Task: Change the scale to 100.
Action: Mouse pressed left at (533, 315)
Screenshot: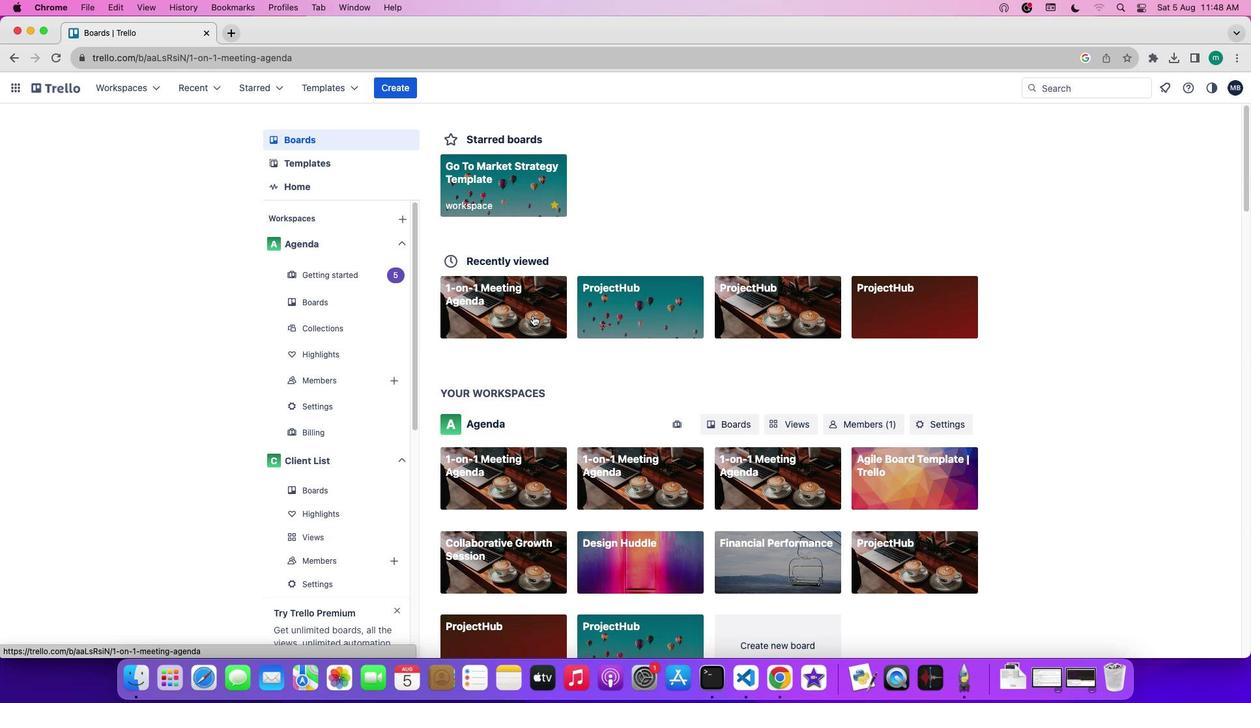 
Action: Mouse moved to (1070, 269)
Screenshot: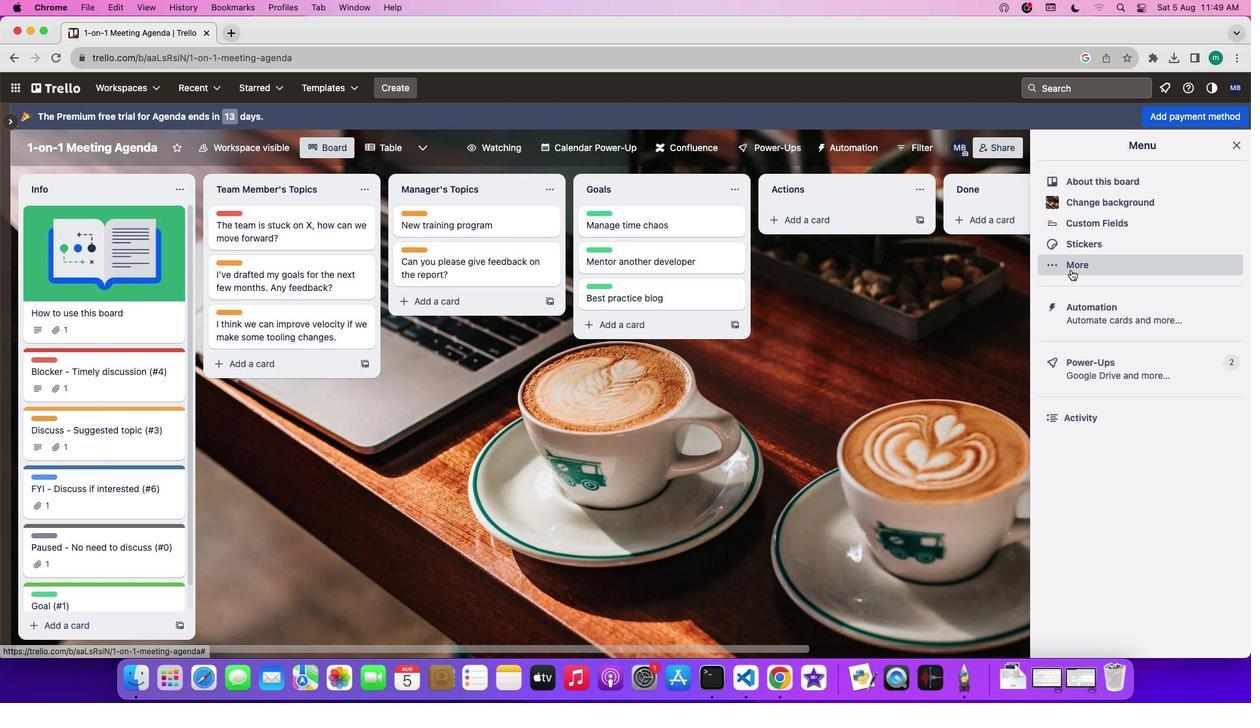 
Action: Mouse pressed left at (1070, 269)
Screenshot: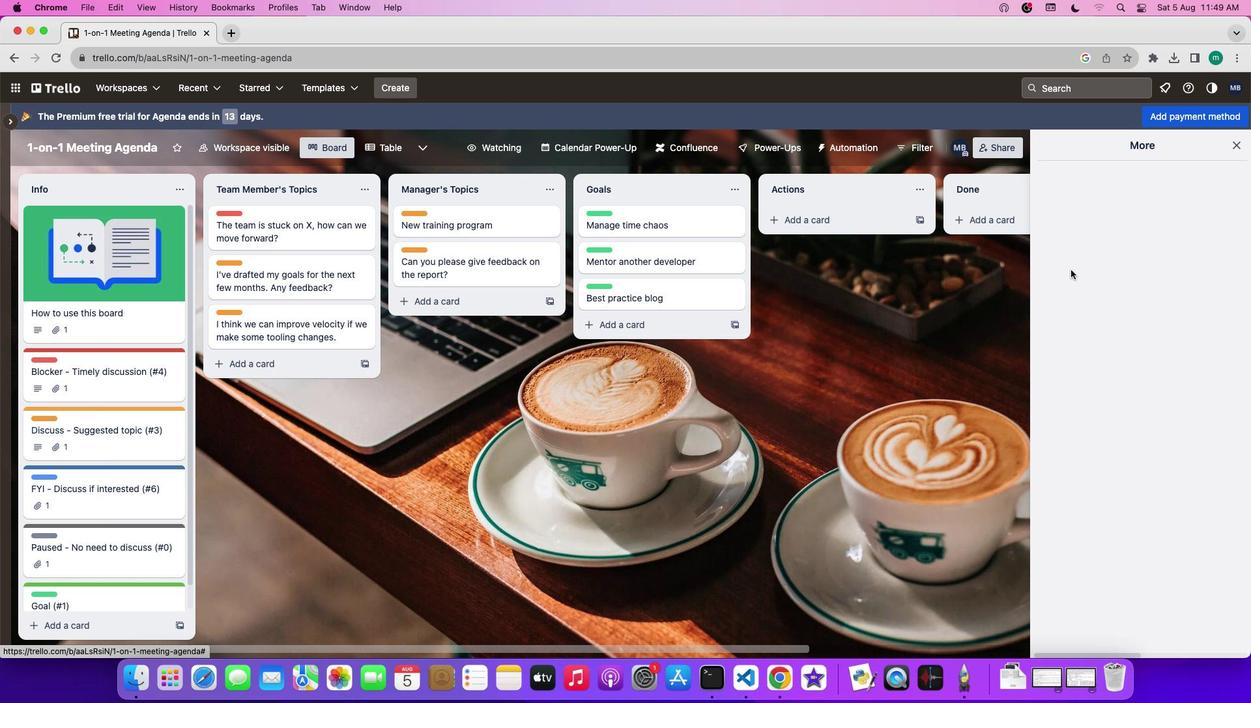 
Action: Mouse moved to (1095, 367)
Screenshot: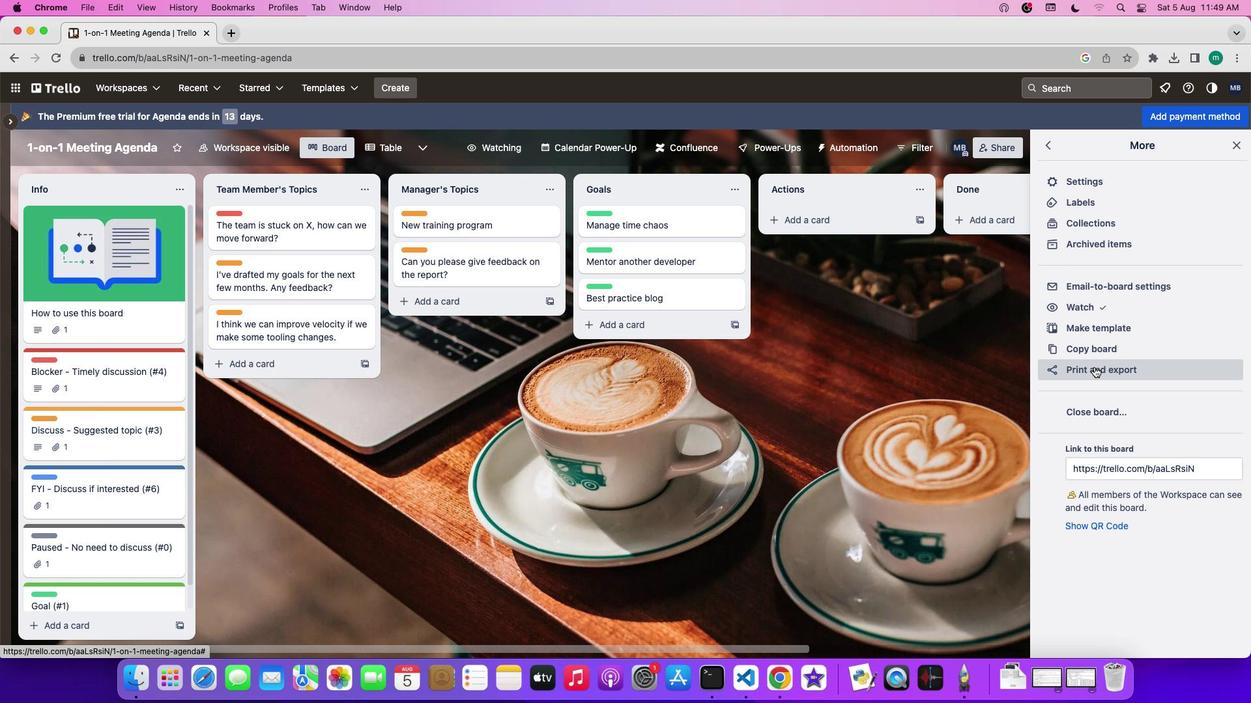 
Action: Mouse pressed left at (1095, 367)
Screenshot: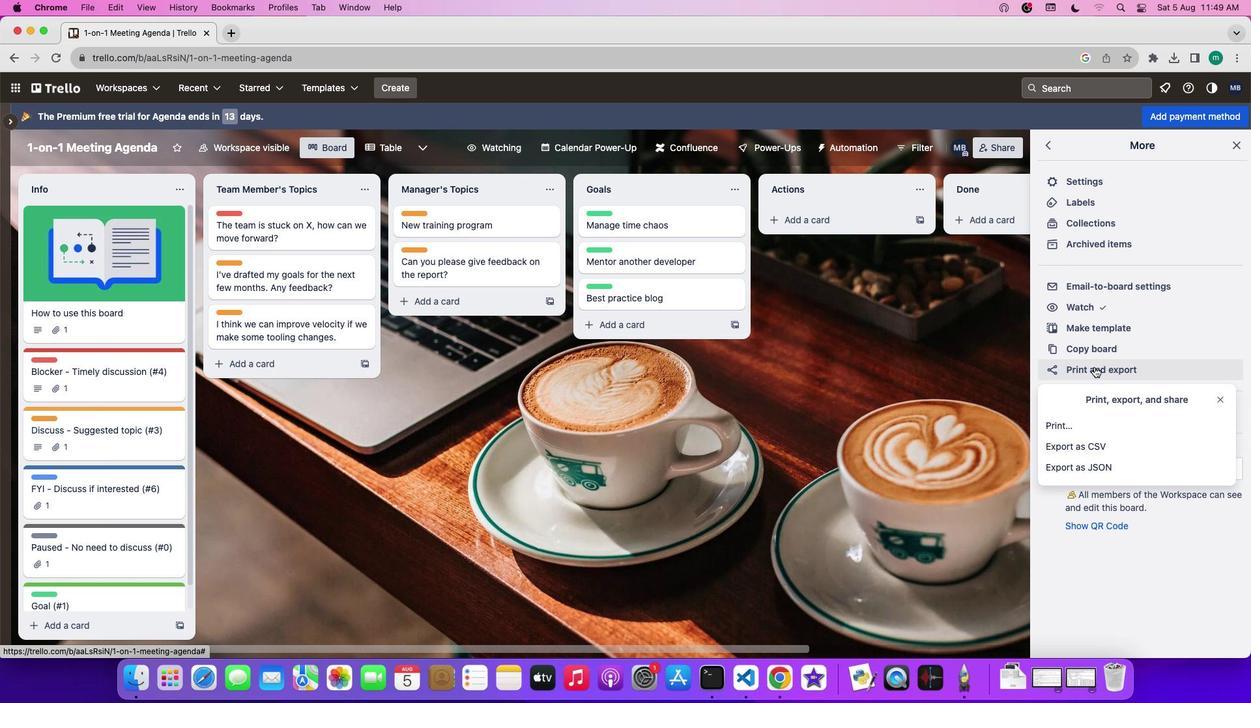 
Action: Mouse moved to (1094, 416)
Screenshot: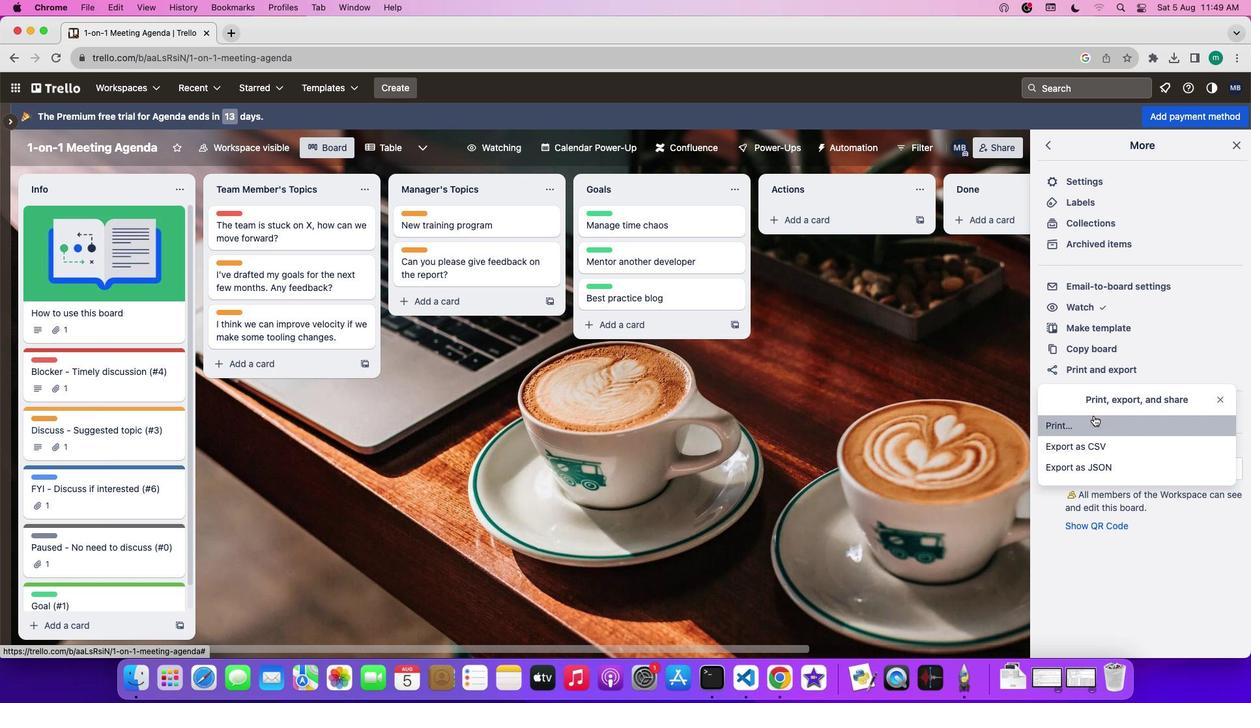 
Action: Mouse pressed left at (1094, 416)
Screenshot: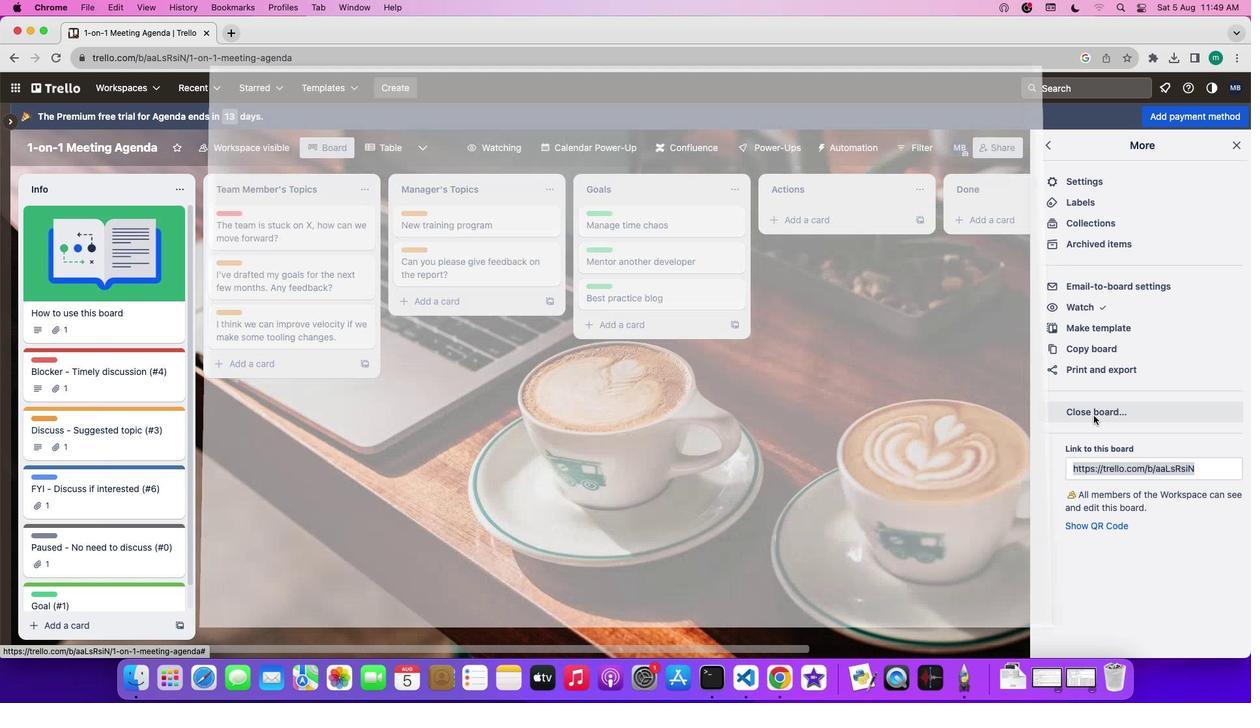 
Action: Mouse moved to (876, 247)
Screenshot: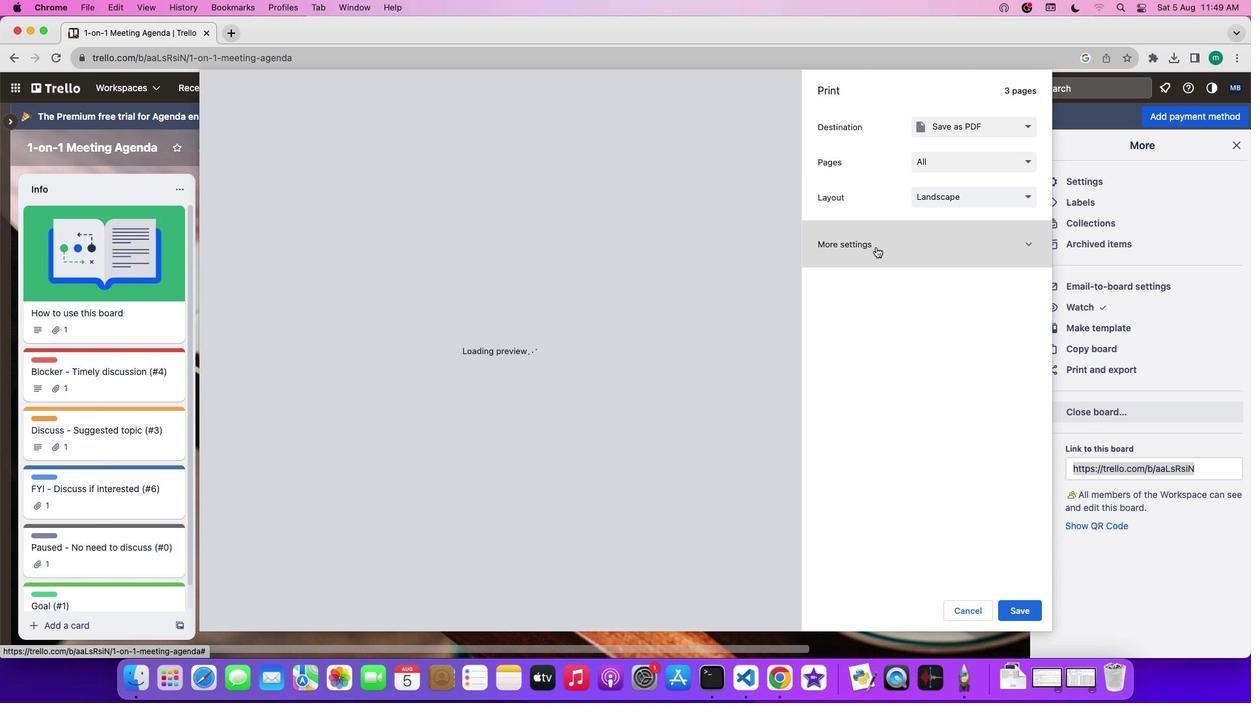 
Action: Mouse pressed left at (876, 247)
Screenshot: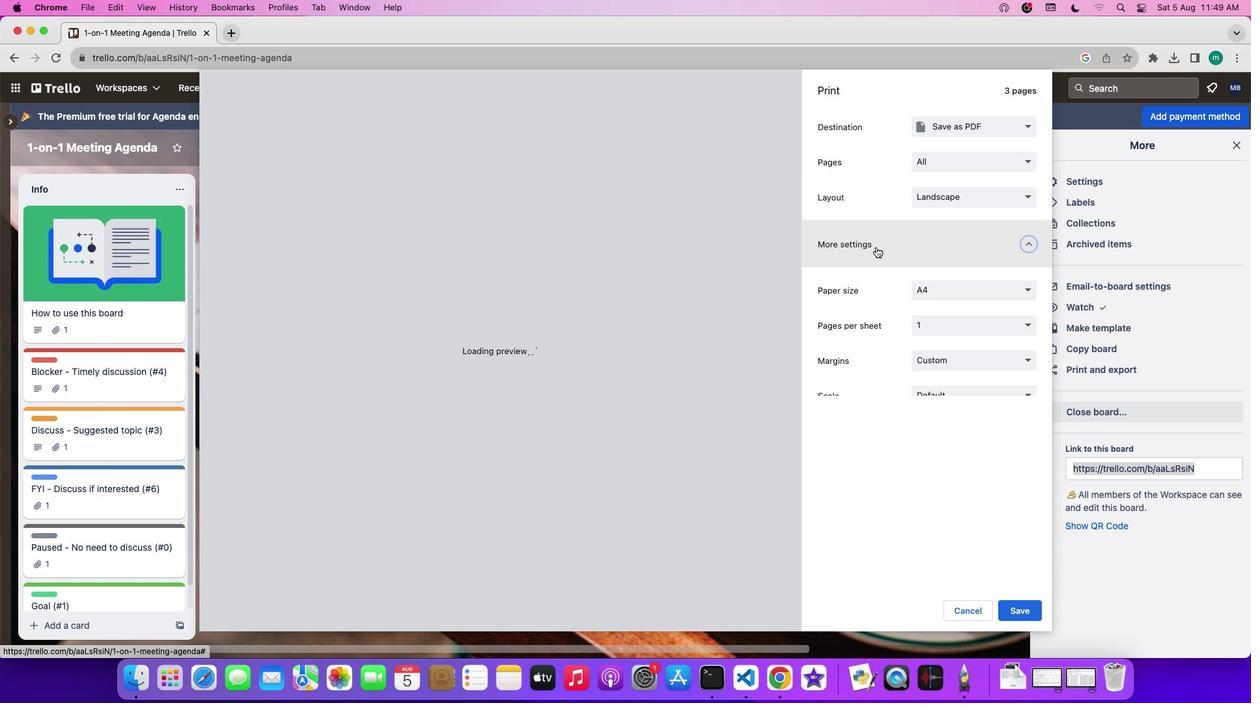 
Action: Mouse moved to (962, 391)
Screenshot: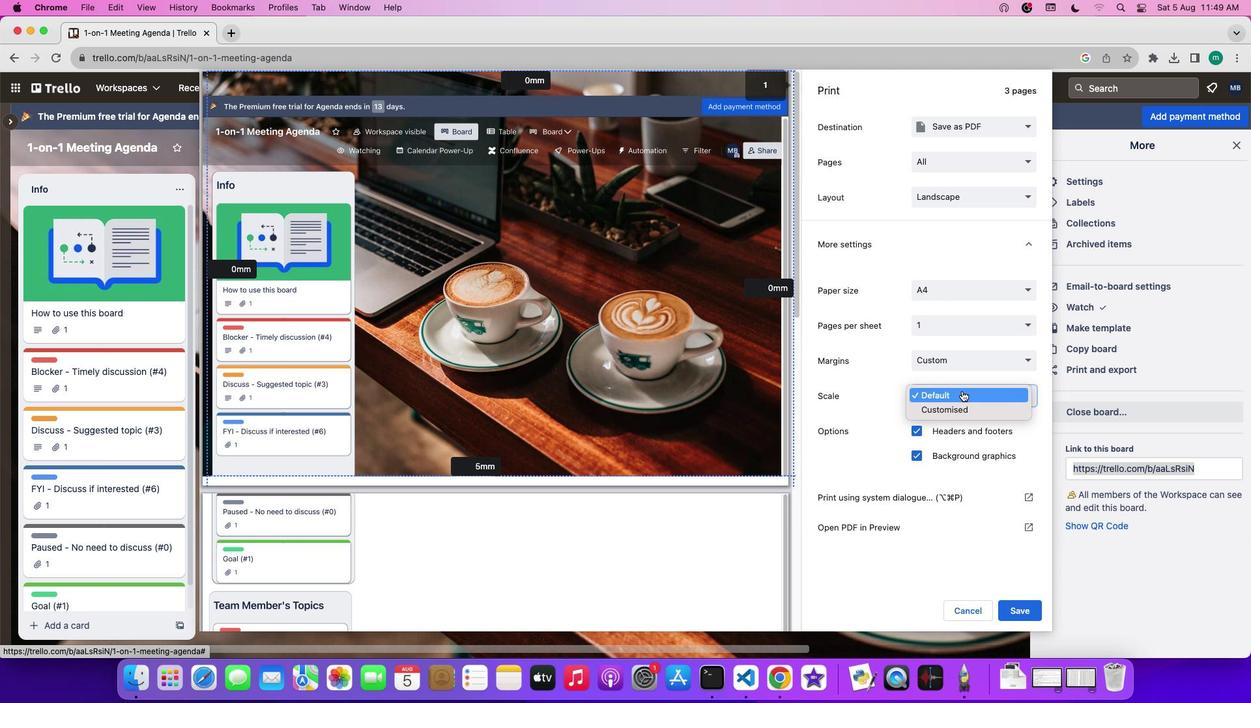 
Action: Mouse pressed left at (962, 391)
Screenshot: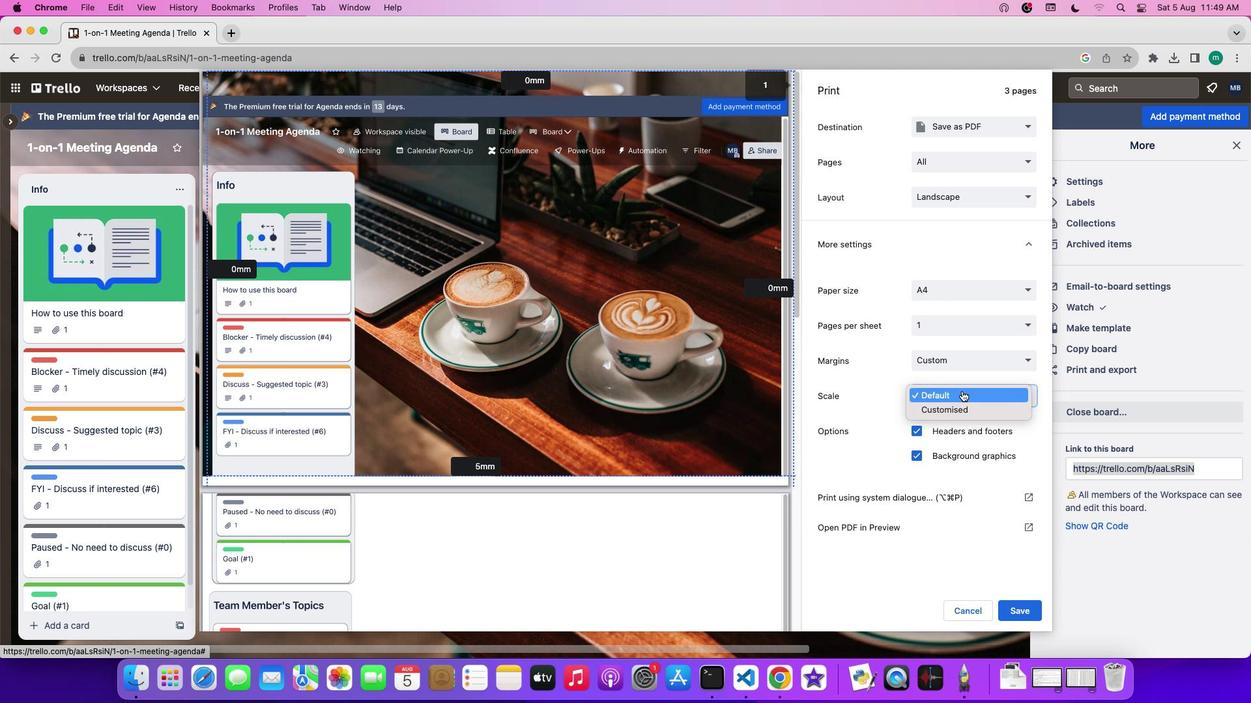 
Action: Mouse moved to (962, 415)
Screenshot: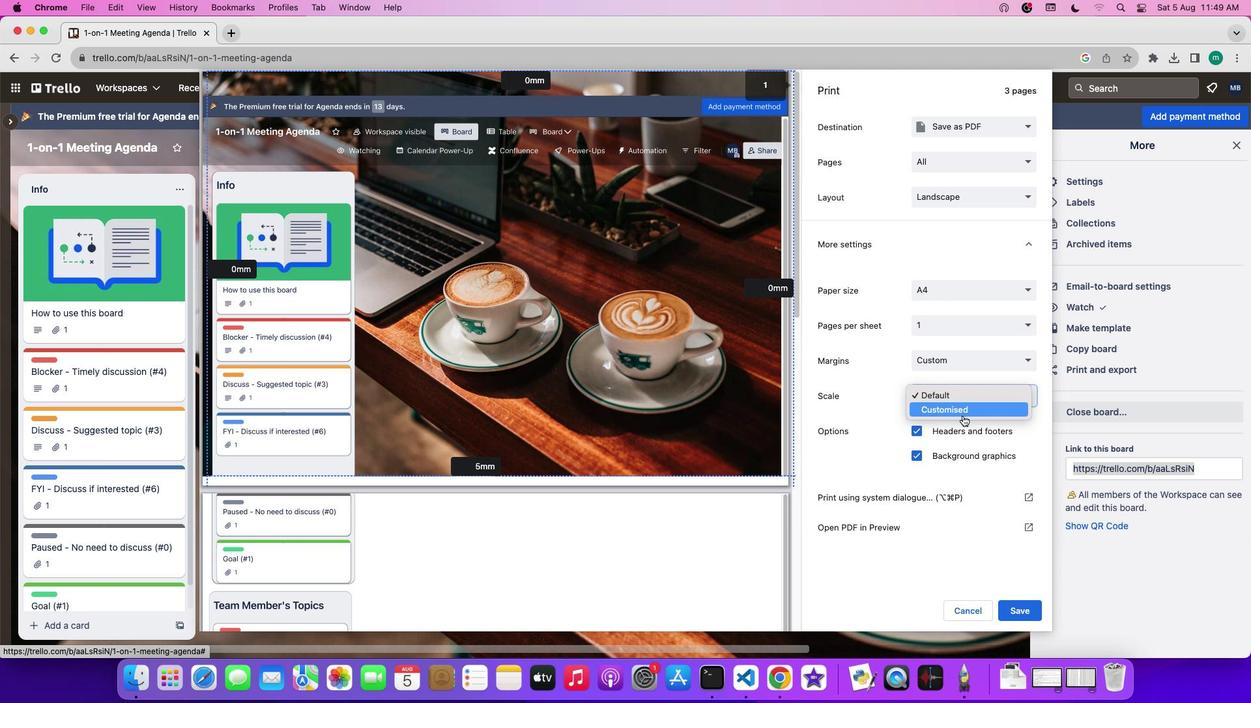 
Action: Mouse pressed left at (962, 415)
Screenshot: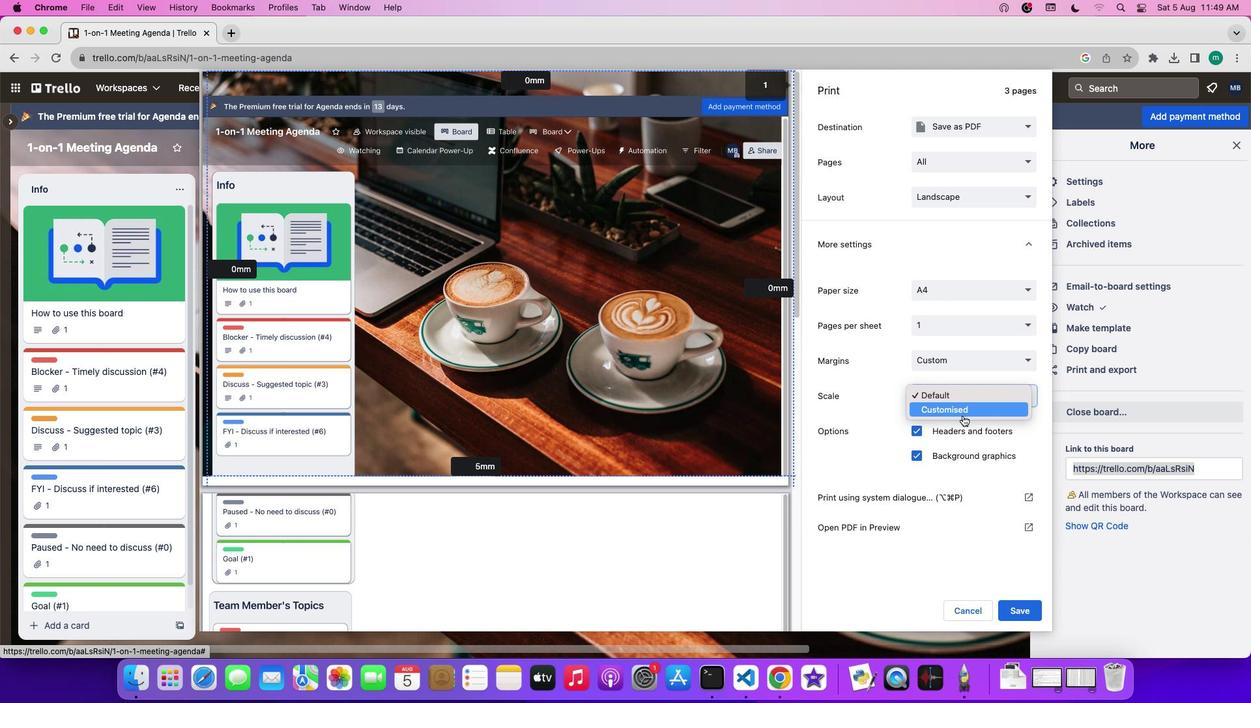 
Action: Mouse moved to (941, 421)
Screenshot: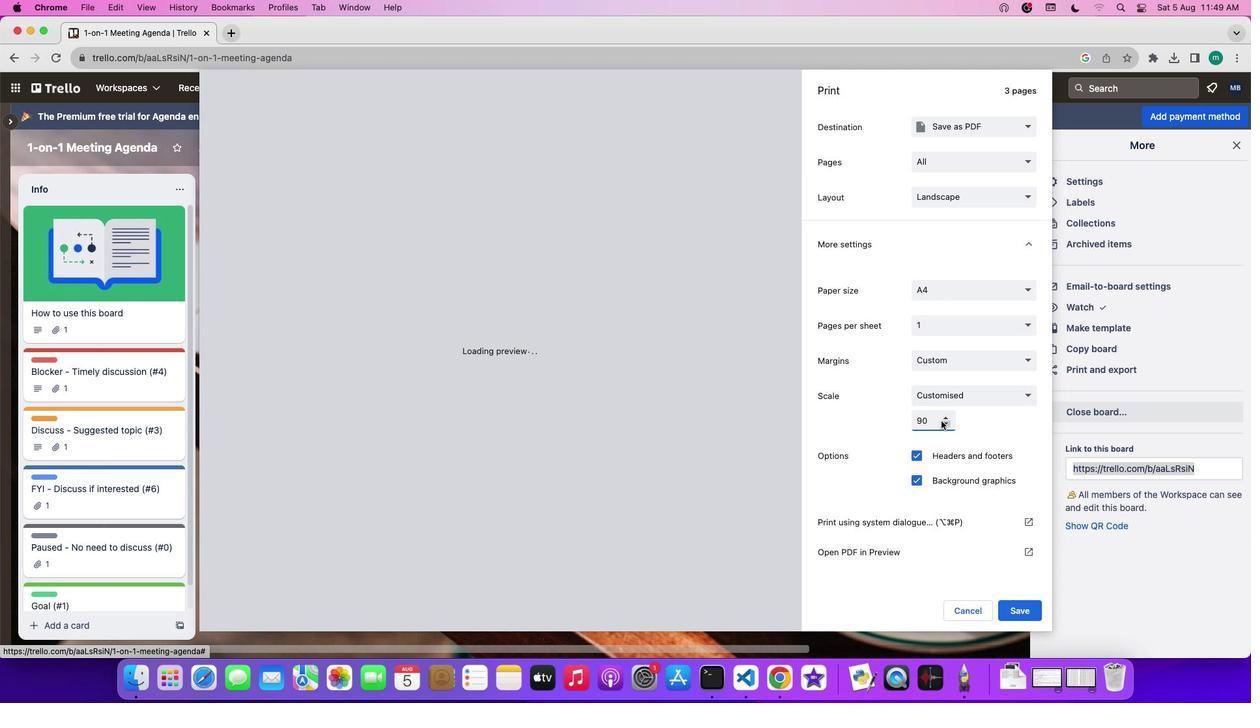 
Action: Key pressed Key.backspaceKey.backspace'1''0''0'
Screenshot: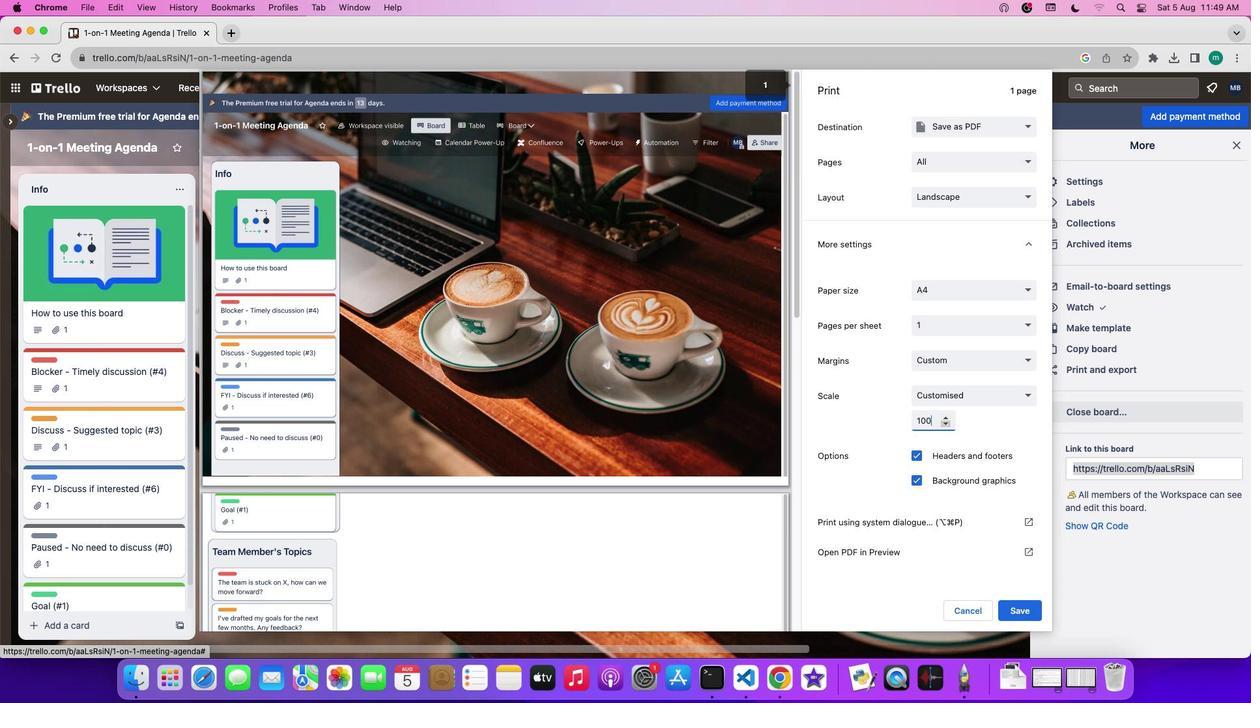 
